 Task: Add a signature Ellie Thompson containing 'Have a wonderful Easter, Ellie Thompson' to email address softage.1@softage.net and add a folder Equipment
Action: Mouse moved to (88, 91)
Screenshot: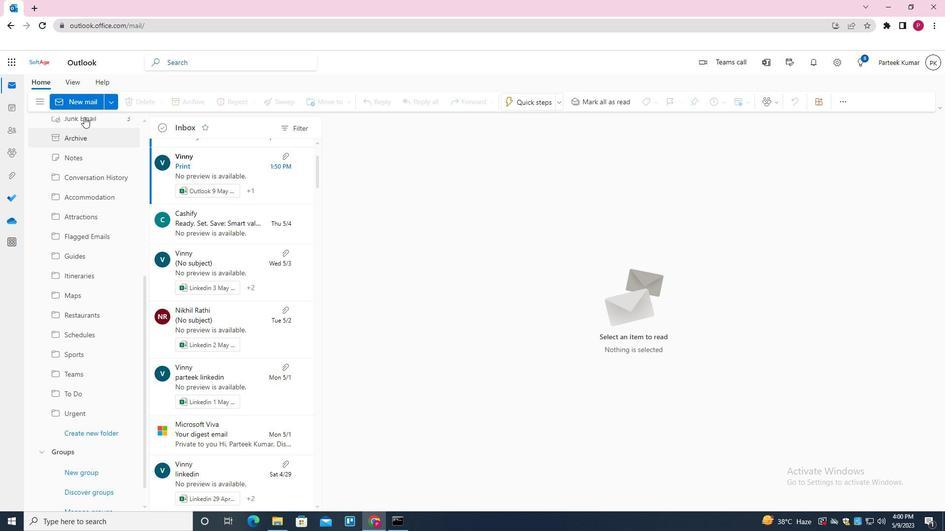 
Action: Mouse pressed left at (88, 91)
Screenshot: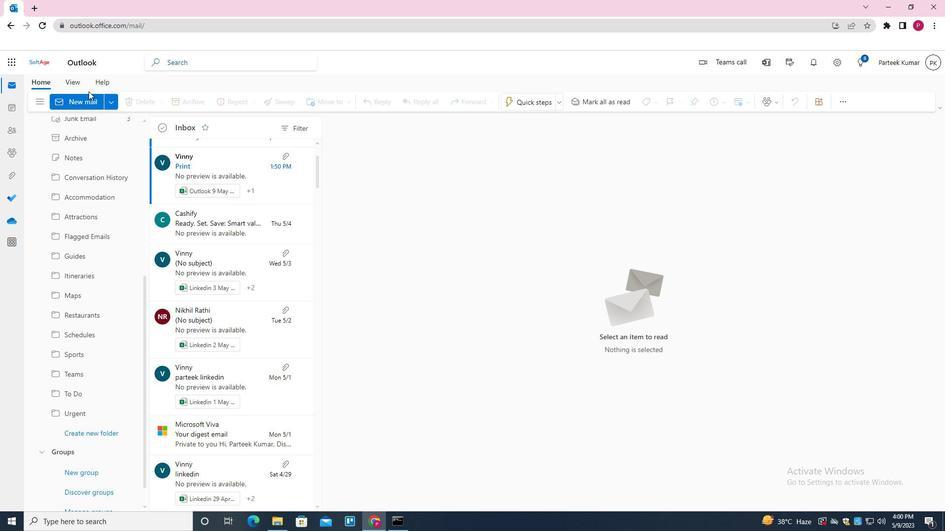 
Action: Mouse moved to (90, 102)
Screenshot: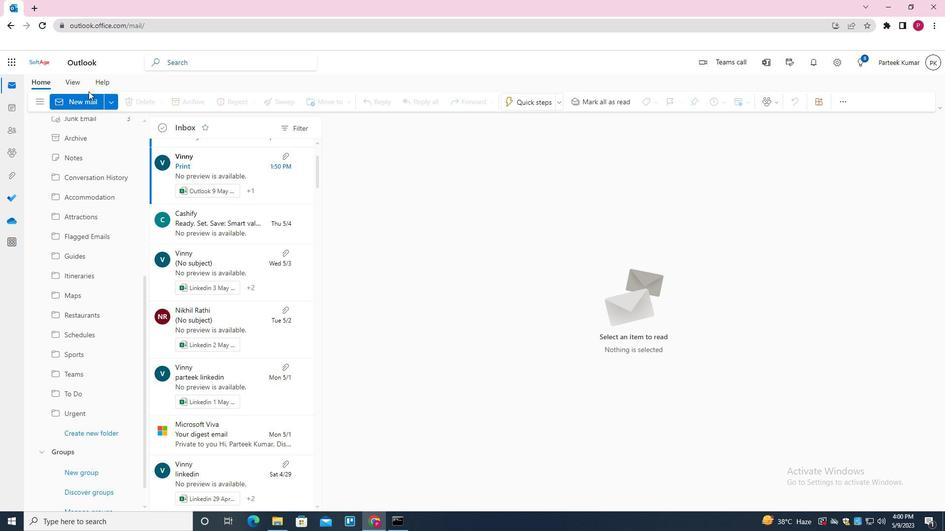 
Action: Mouse pressed left at (90, 102)
Screenshot: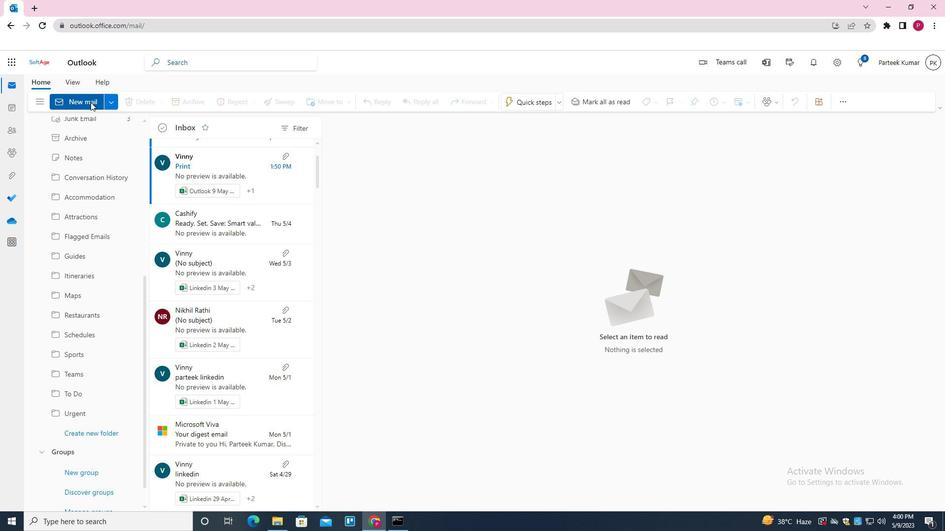 
Action: Mouse moved to (437, 238)
Screenshot: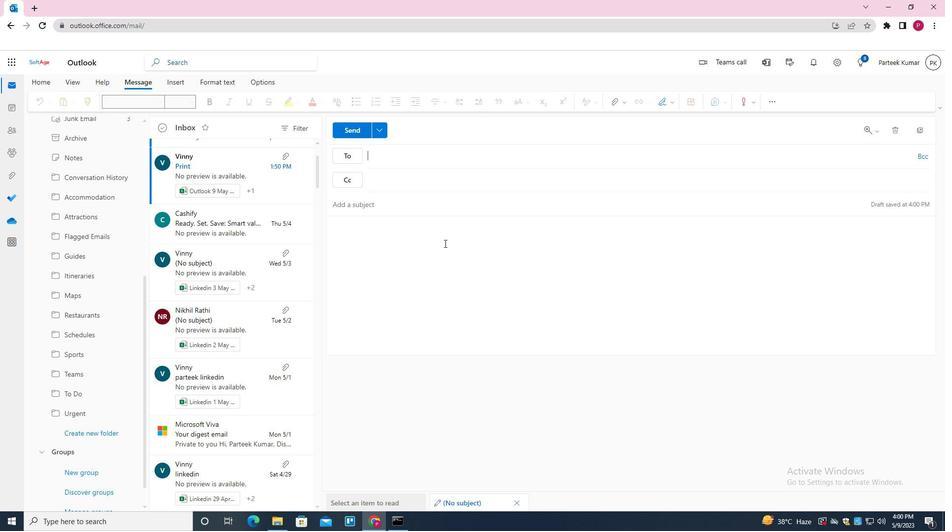 
Action: Mouse pressed left at (437, 238)
Screenshot: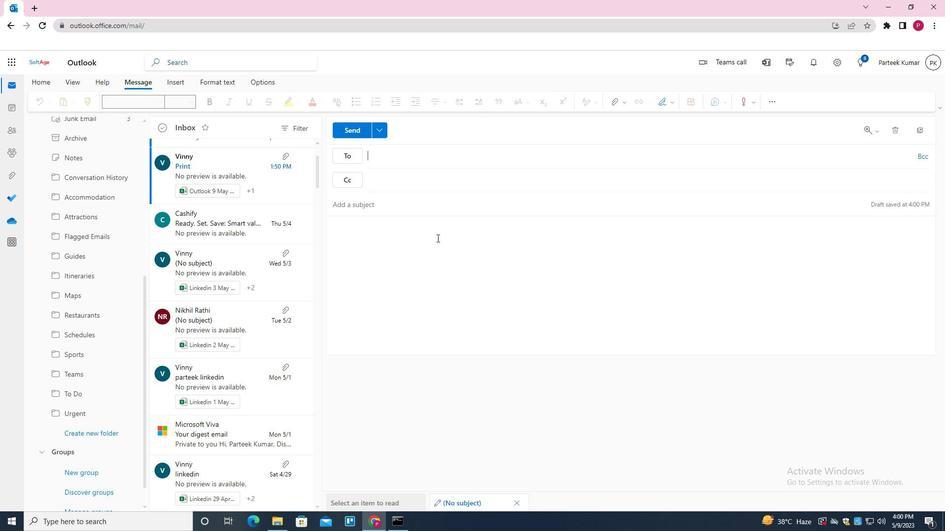 
Action: Mouse moved to (671, 102)
Screenshot: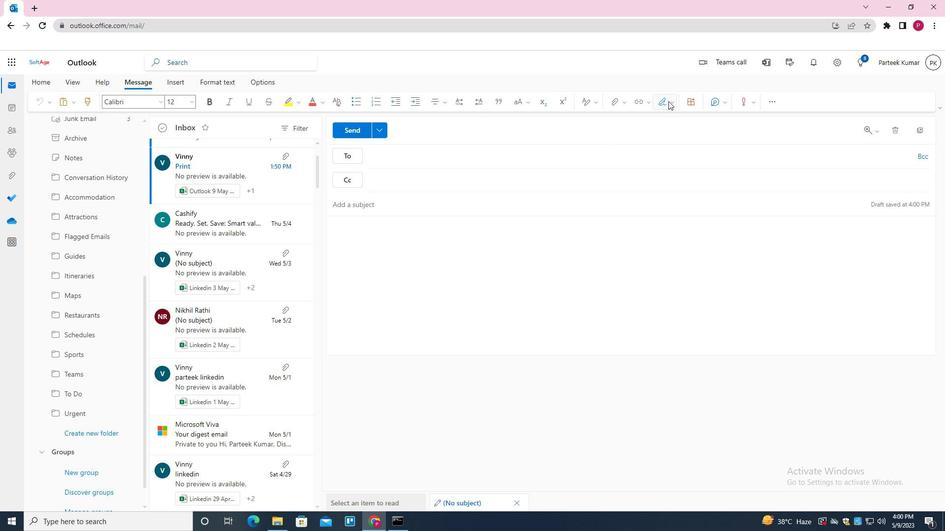 
Action: Mouse pressed left at (671, 102)
Screenshot: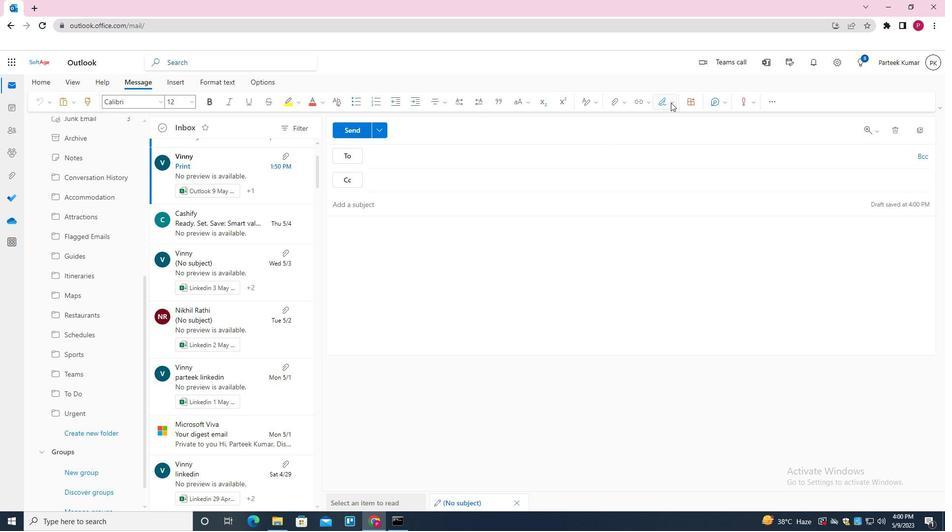 
Action: Mouse moved to (633, 234)
Screenshot: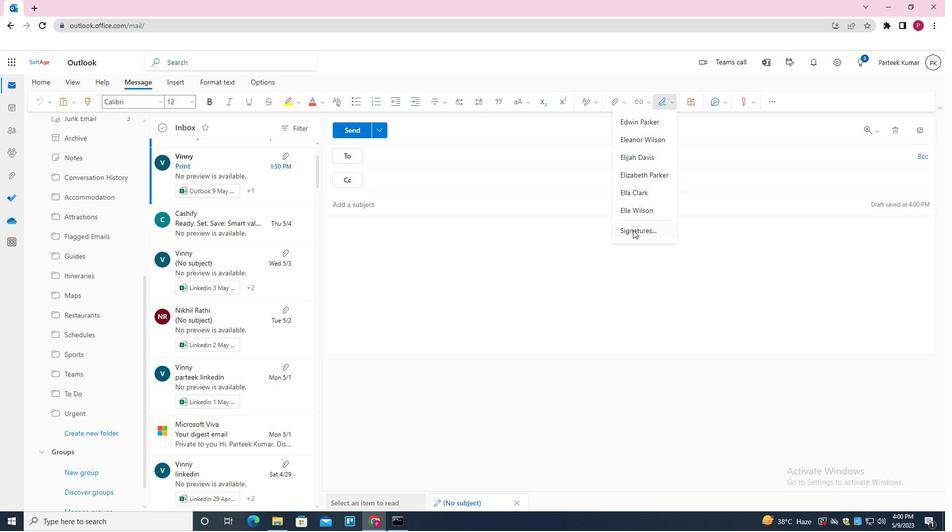 
Action: Mouse pressed left at (633, 234)
Screenshot: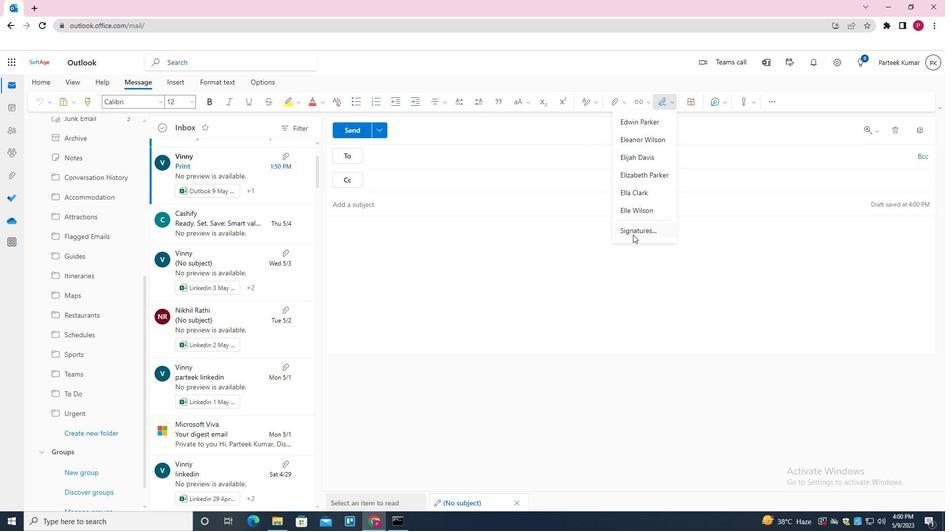 
Action: Mouse moved to (403, 162)
Screenshot: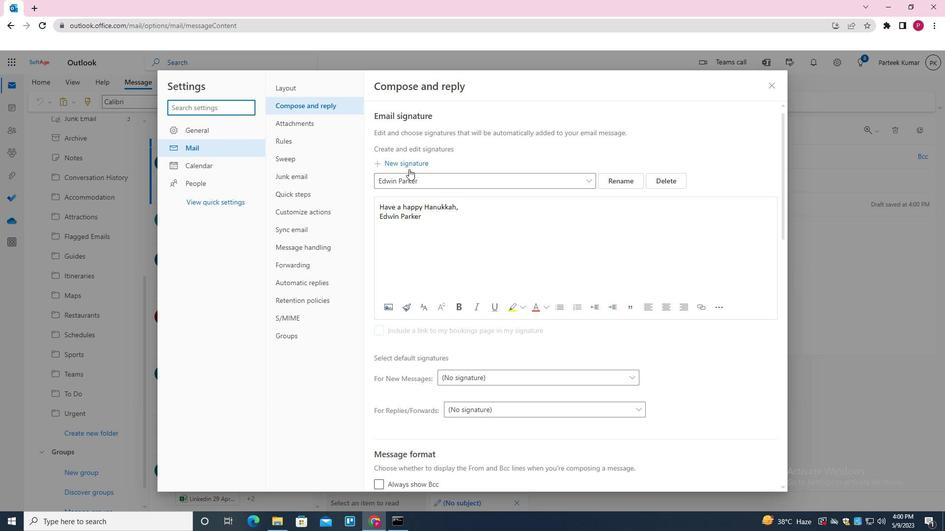 
Action: Mouse pressed left at (403, 162)
Screenshot: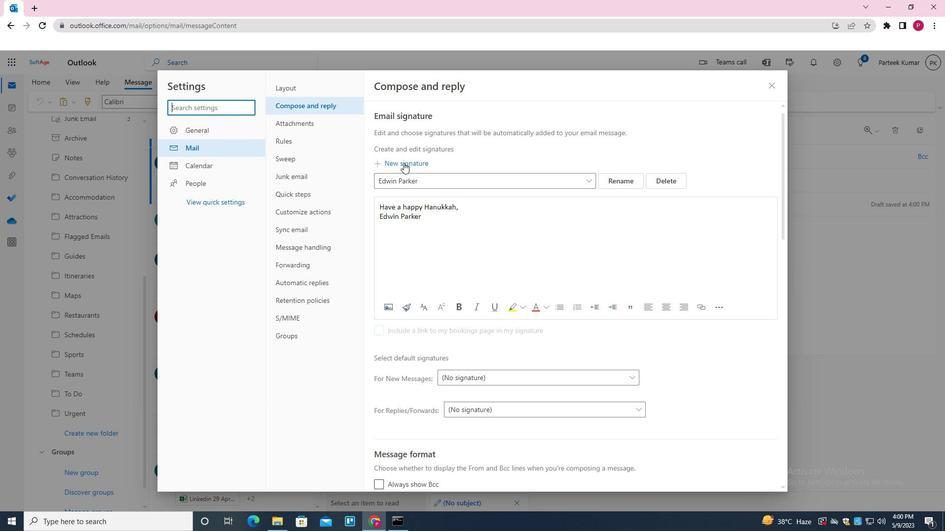 
Action: Mouse moved to (408, 182)
Screenshot: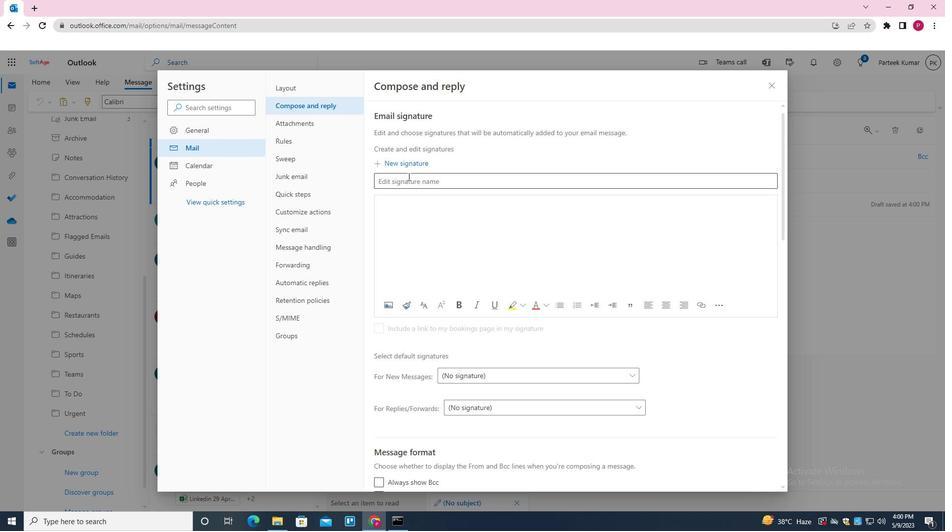 
Action: Mouse pressed left at (408, 182)
Screenshot: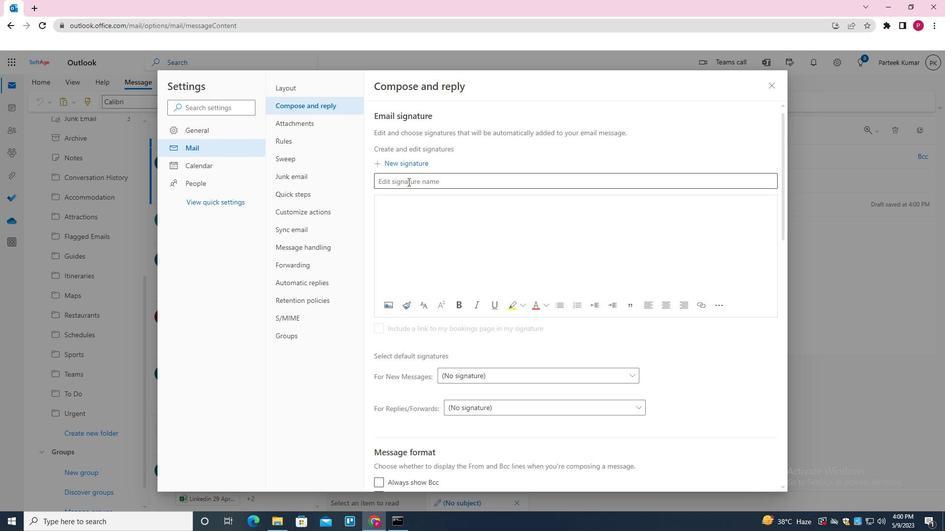 
Action: Key pressed <Key.shift><Key.shift><Key.shift><Key.shift><Key.shift><Key.shift><Key.shift><Key.shift><Key.shift><Key.shift><Key.shift><Key.shift><Key.shift><Key.shift><Key.shift><Key.shift><Key.shift><Key.shift><Key.shift><Key.shift><Key.shift><Key.shift>ELLIE<Key.space><Key.shift><Key.shift><Key.shift><Key.shift>THOMPSON
Screenshot: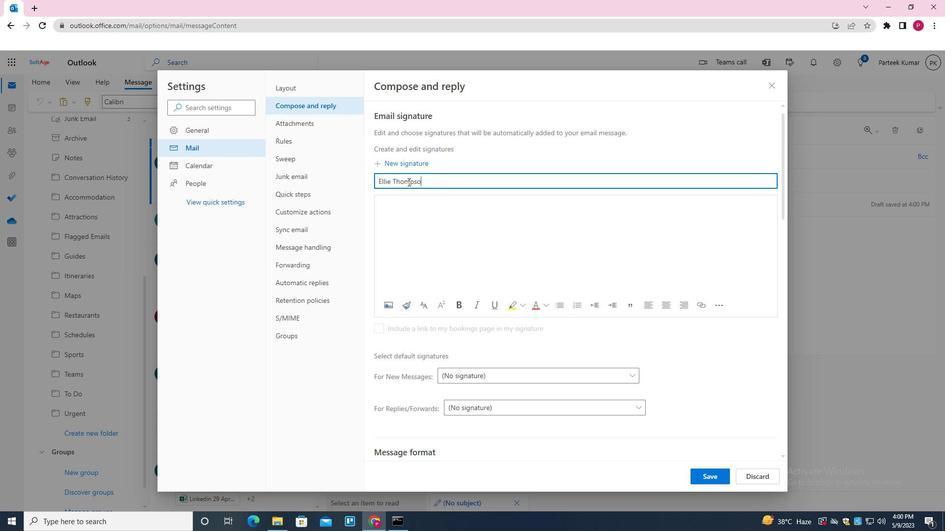 
Action: Mouse moved to (433, 206)
Screenshot: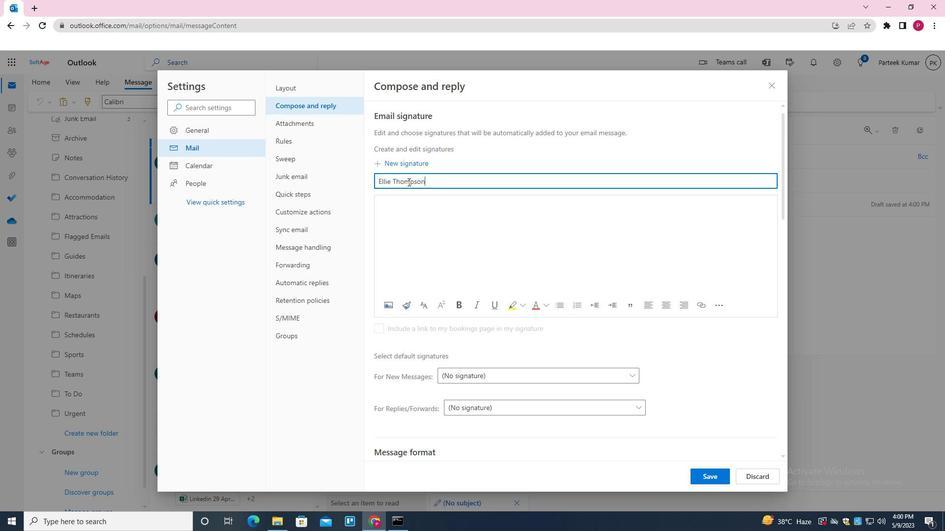 
Action: Mouse pressed left at (433, 206)
Screenshot: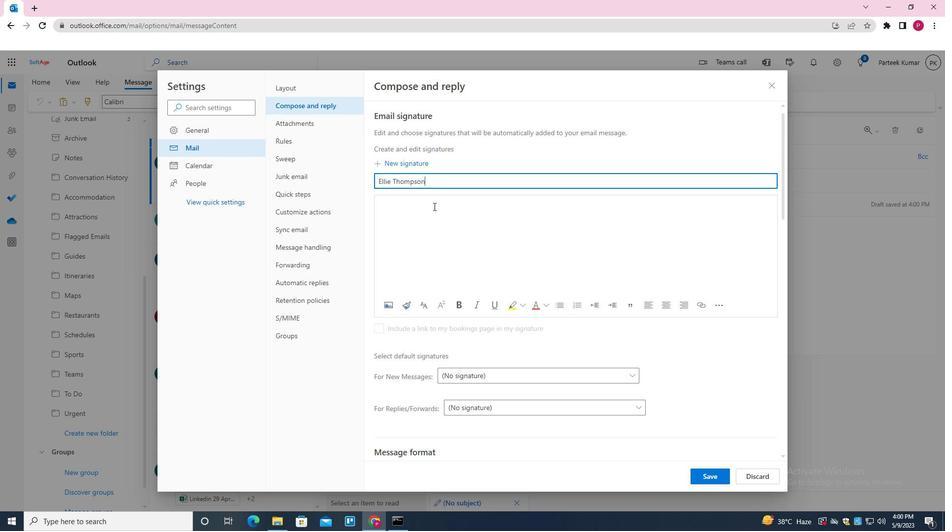 
Action: Key pressed <Key.shift>HAVE<Key.space>A<Key.space>WONDERG<Key.backspace>FUL<Key.space><Key.shift>EASTER,<Key.enter><Key.shift><Key.shift><Key.shift><Key.shift>ELLIE<Key.space><Key.shift>THOMPSO<Key.backspace>ON
Screenshot: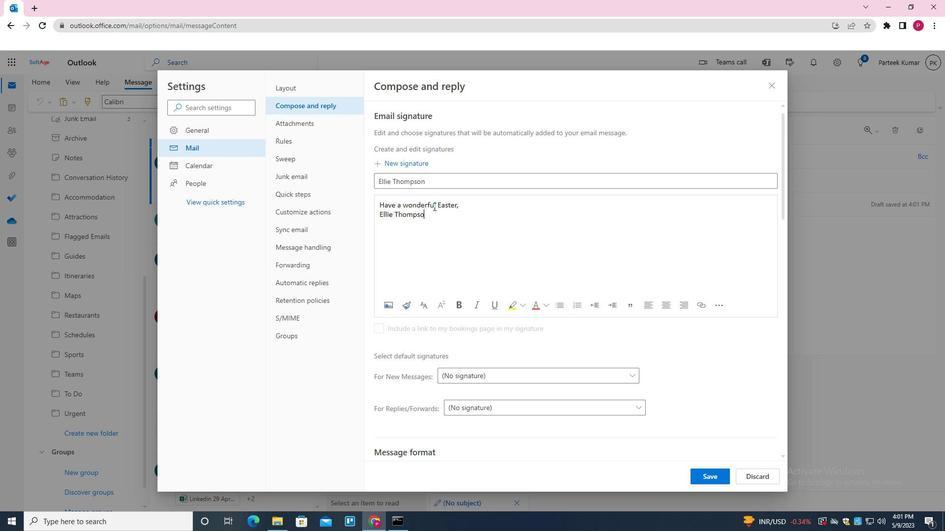 
Action: Mouse moved to (711, 485)
Screenshot: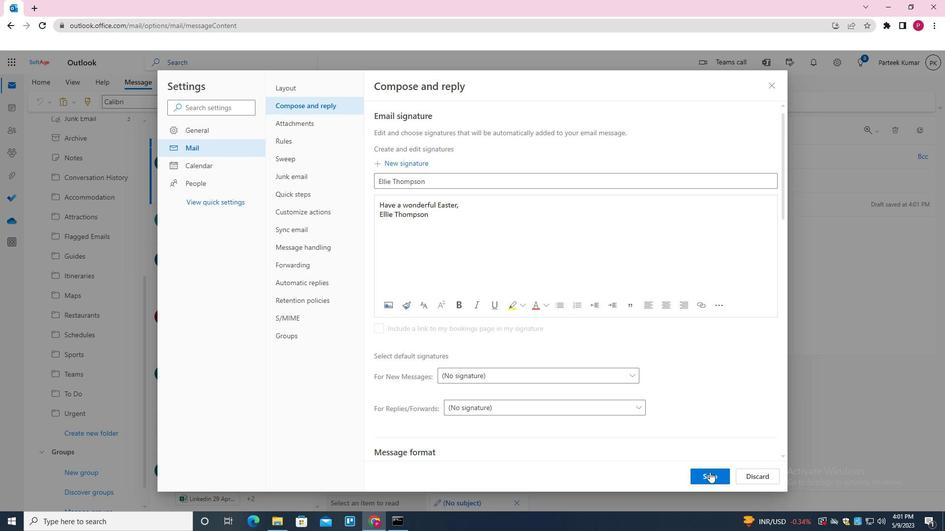 
Action: Mouse pressed left at (711, 485)
Screenshot: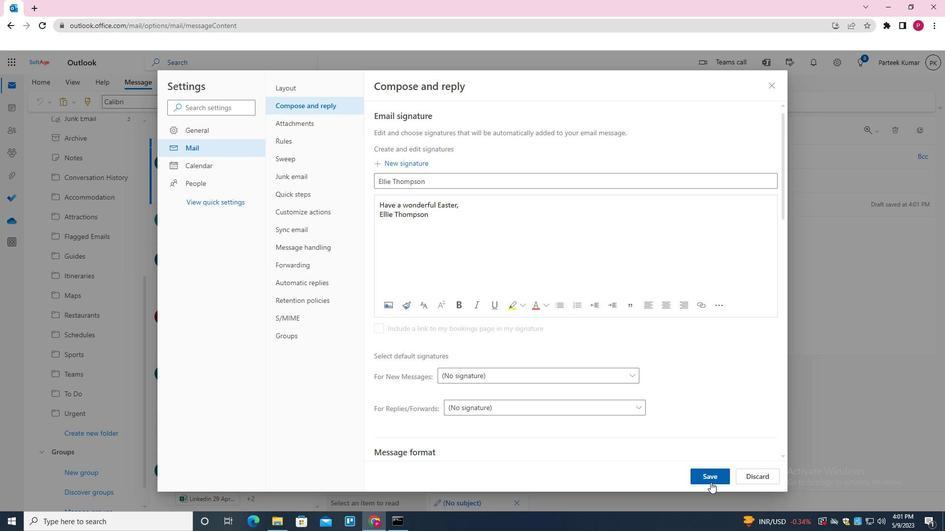 
Action: Mouse moved to (711, 481)
Screenshot: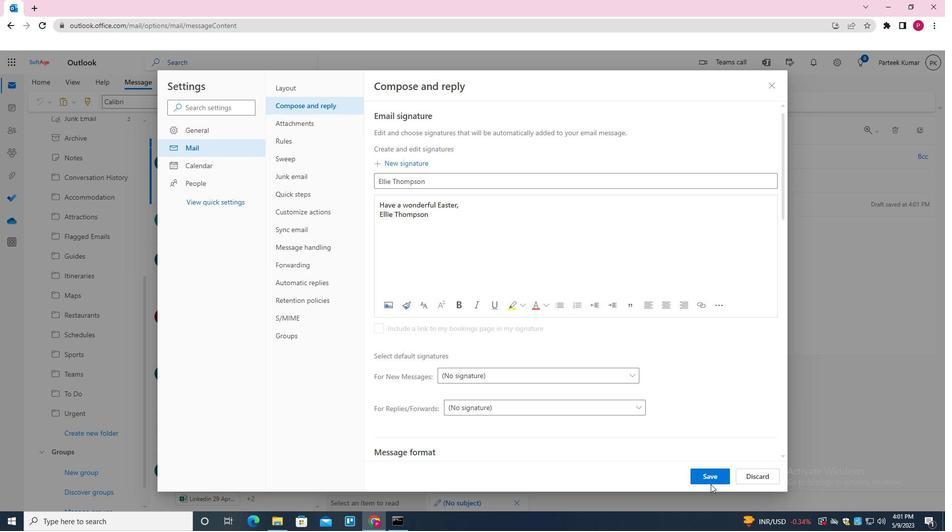 
Action: Mouse pressed left at (711, 481)
Screenshot: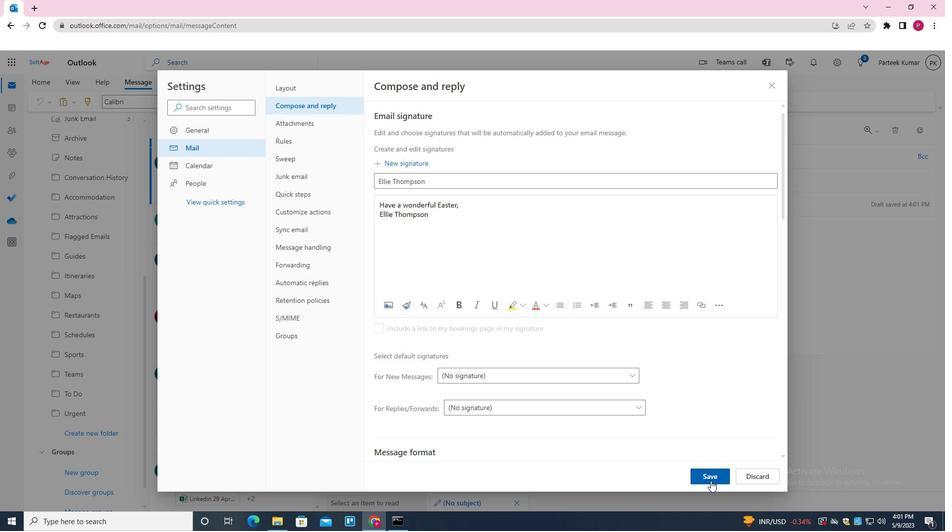 
Action: Mouse moved to (769, 87)
Screenshot: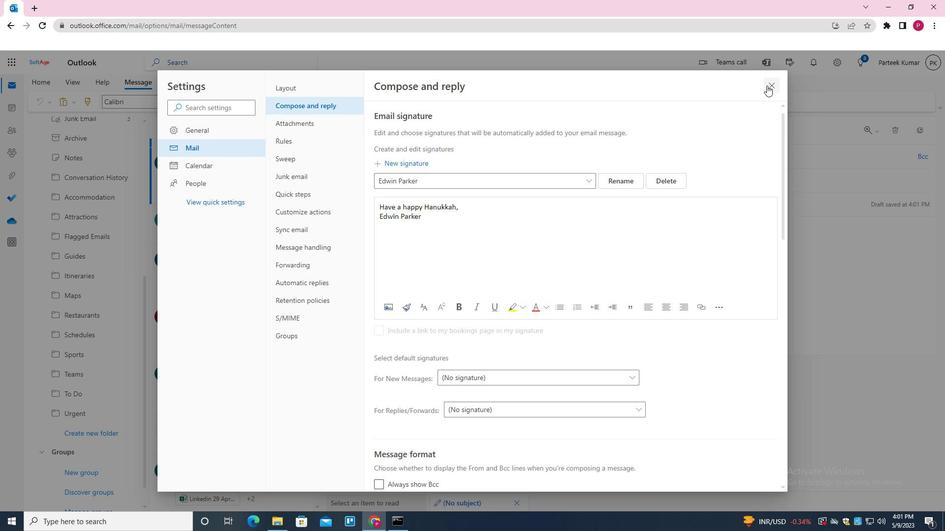
Action: Mouse pressed left at (769, 87)
Screenshot: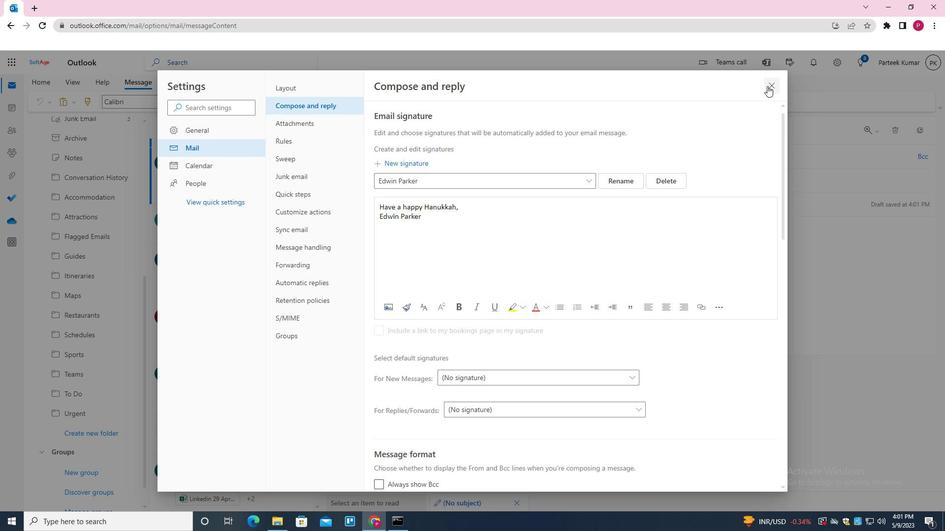 
Action: Mouse moved to (448, 243)
Screenshot: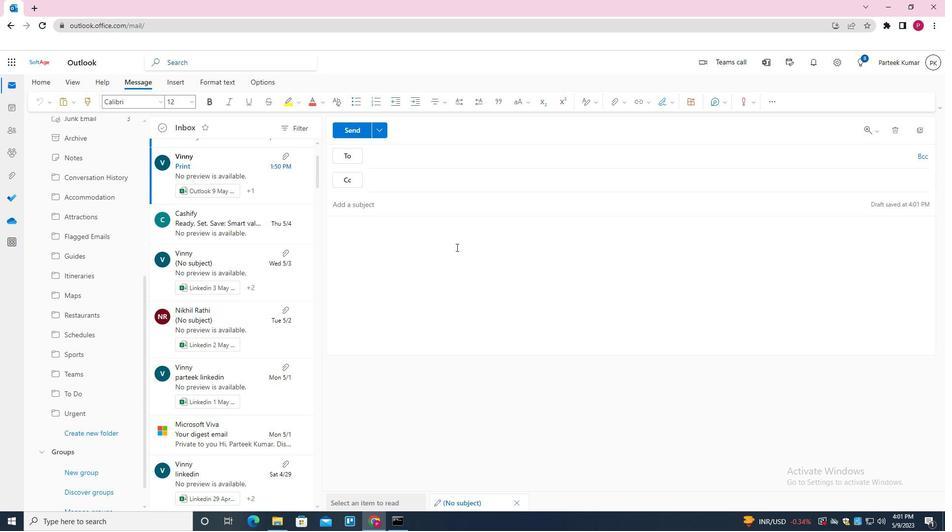 
Action: Mouse pressed left at (448, 243)
Screenshot: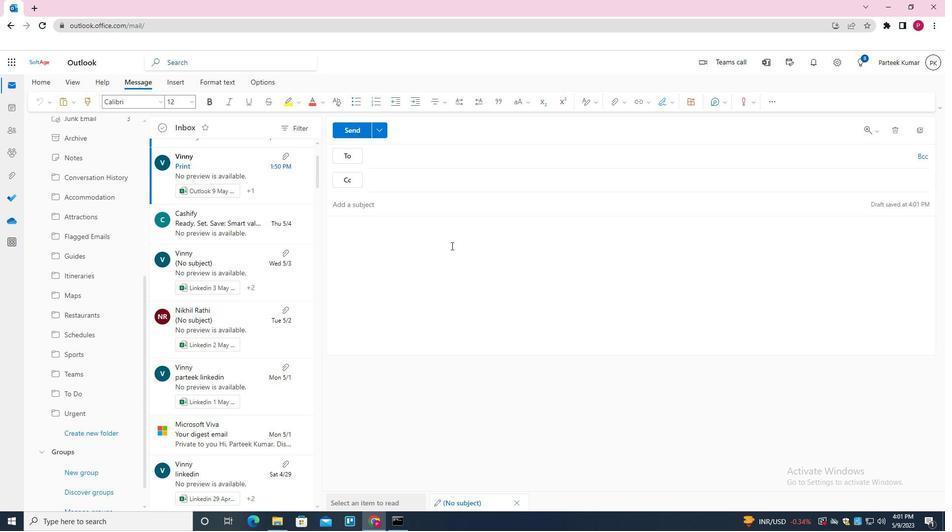 
Action: Mouse moved to (672, 105)
Screenshot: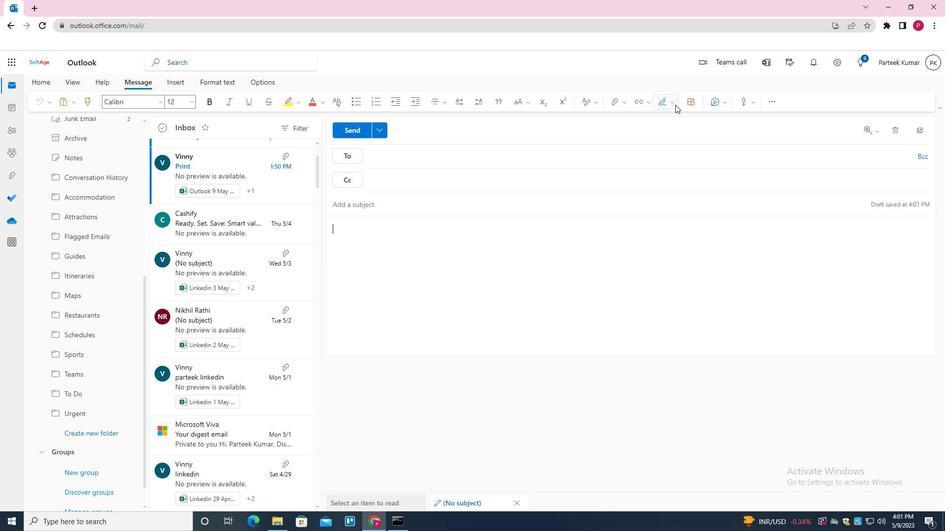 
Action: Mouse pressed left at (672, 105)
Screenshot: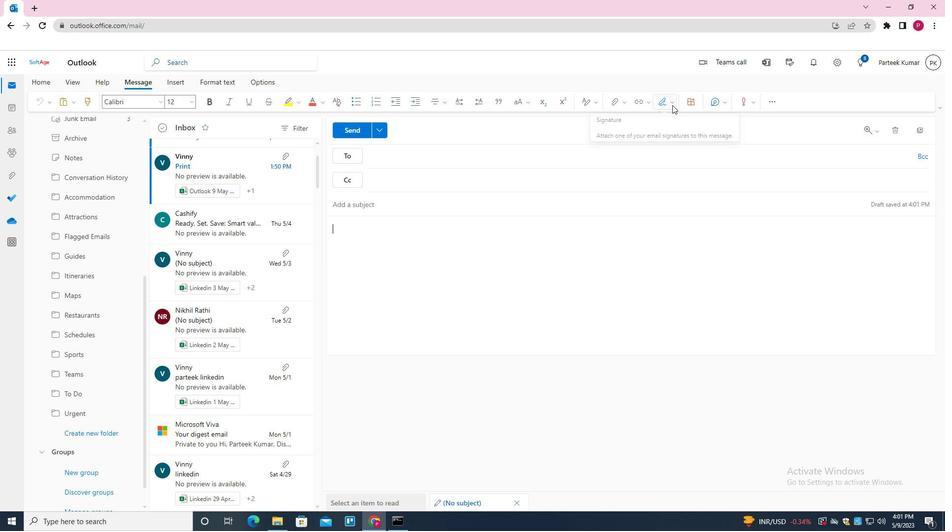 
Action: Mouse moved to (643, 228)
Screenshot: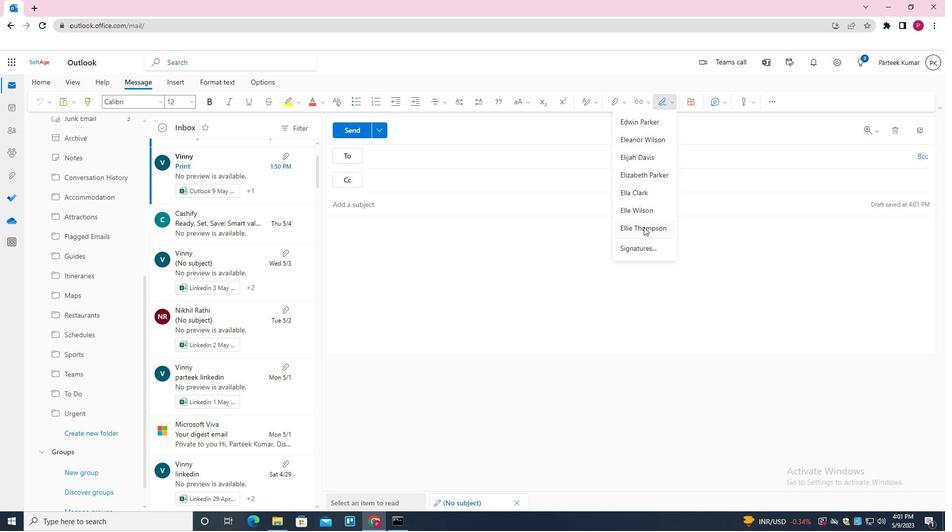 
Action: Mouse pressed left at (643, 228)
Screenshot: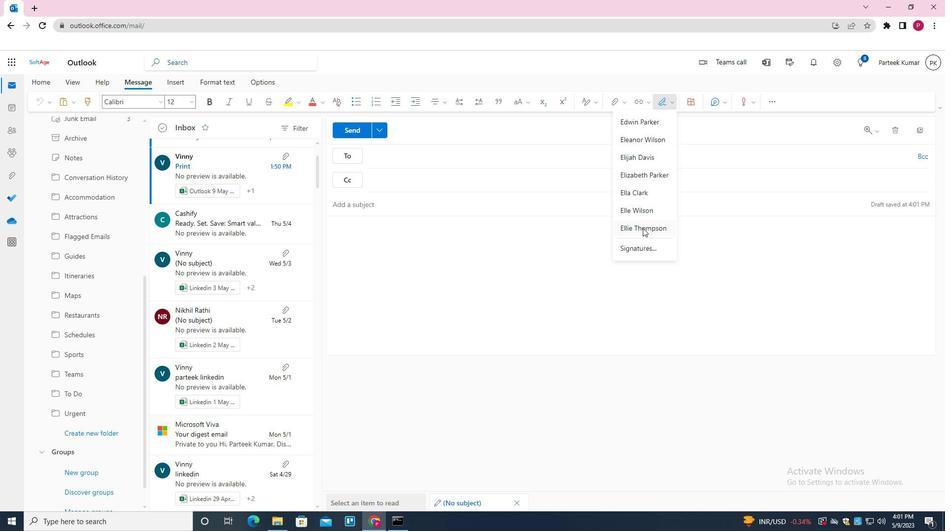 
Action: Mouse moved to (399, 154)
Screenshot: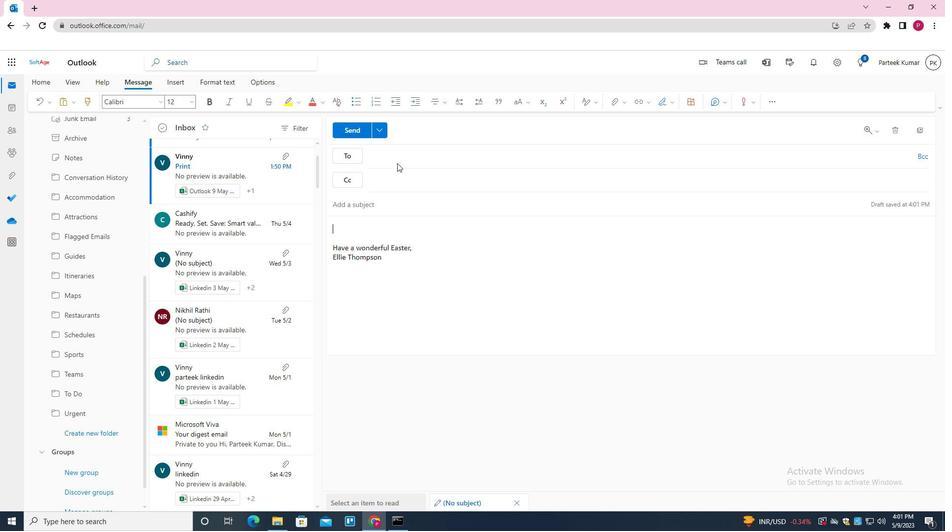
Action: Mouse pressed left at (399, 154)
Screenshot: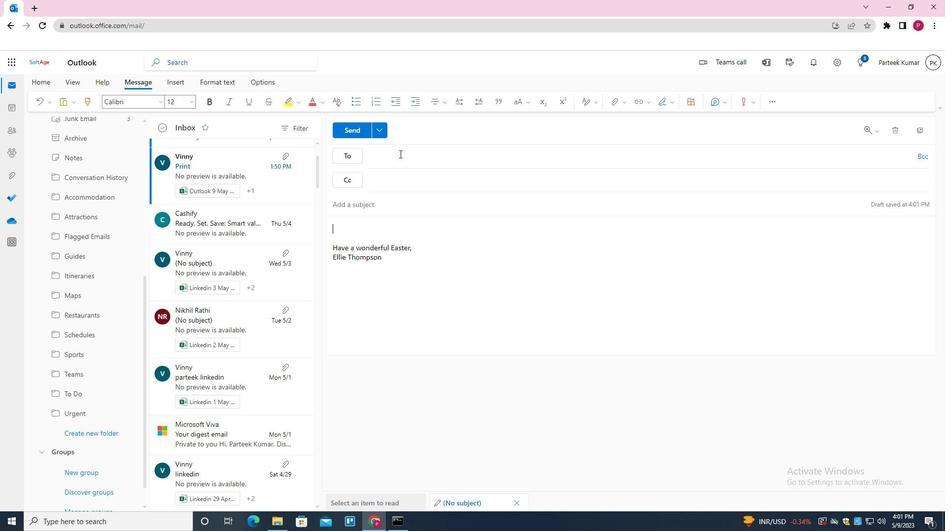 
Action: Key pressed SOFTAGE<Key.enter>
Screenshot: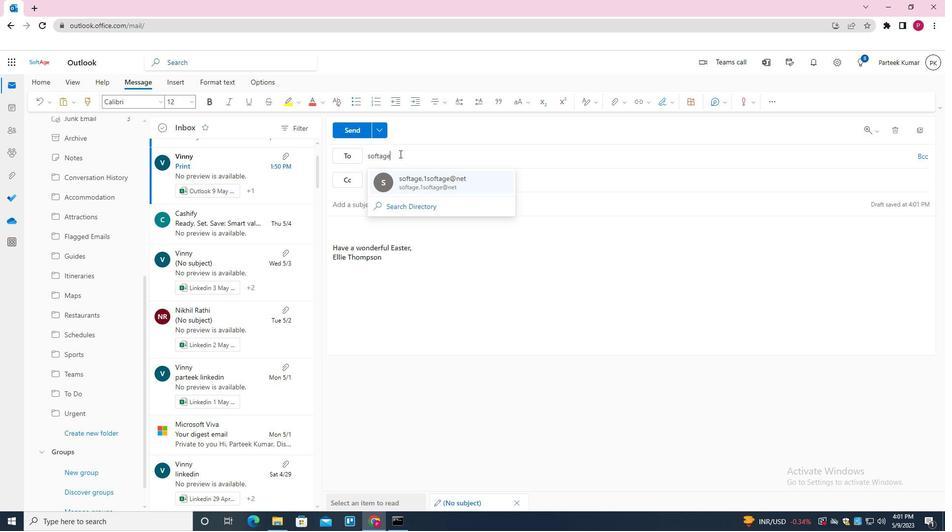 
Action: Mouse moved to (159, 326)
Screenshot: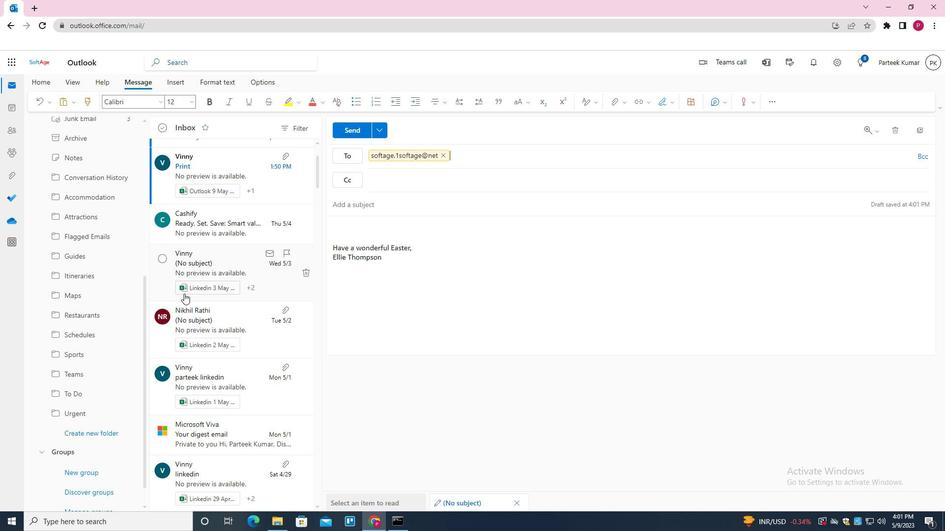 
Action: Mouse scrolled (159, 325) with delta (0, 0)
Screenshot: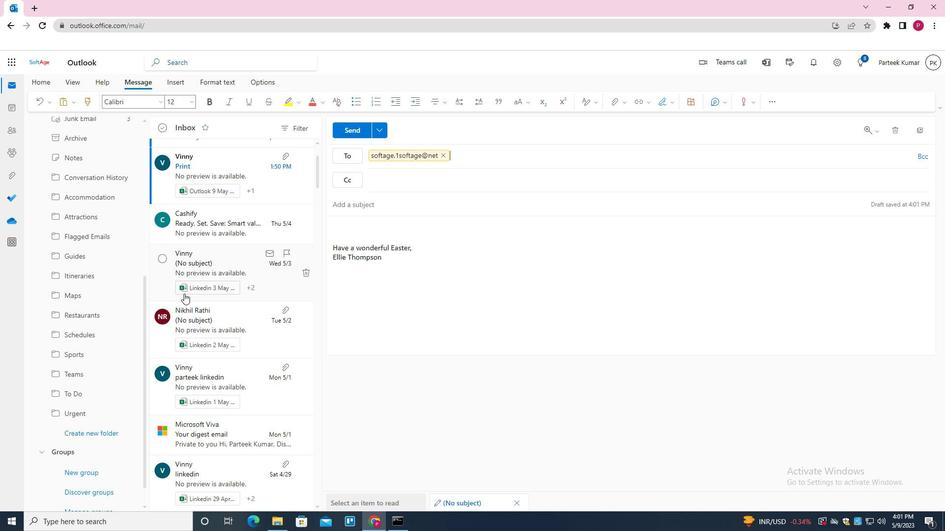 
Action: Mouse moved to (91, 360)
Screenshot: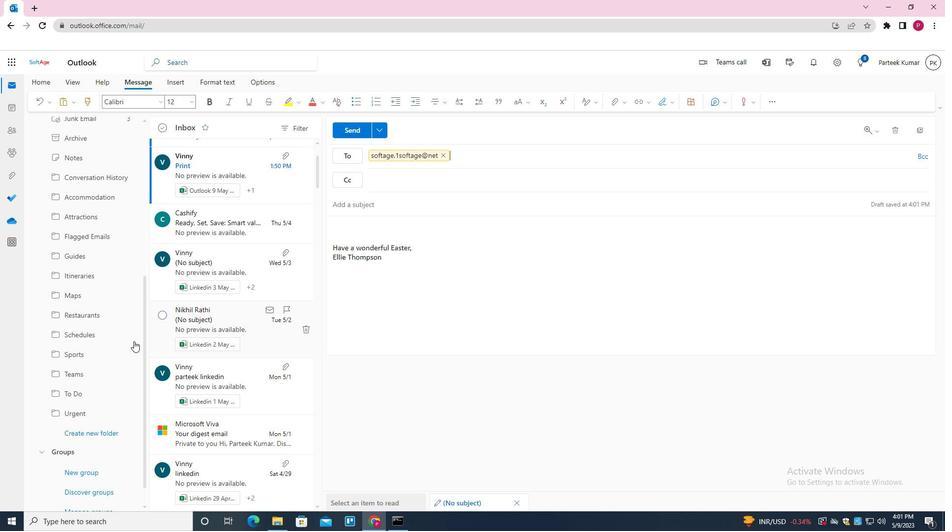 
Action: Mouse scrolled (91, 359) with delta (0, 0)
Screenshot: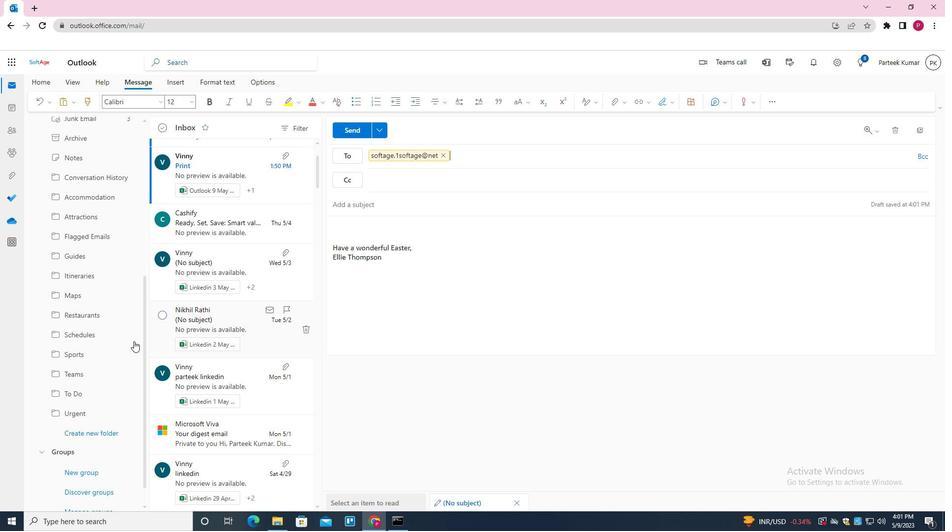 
Action: Mouse moved to (91, 364)
Screenshot: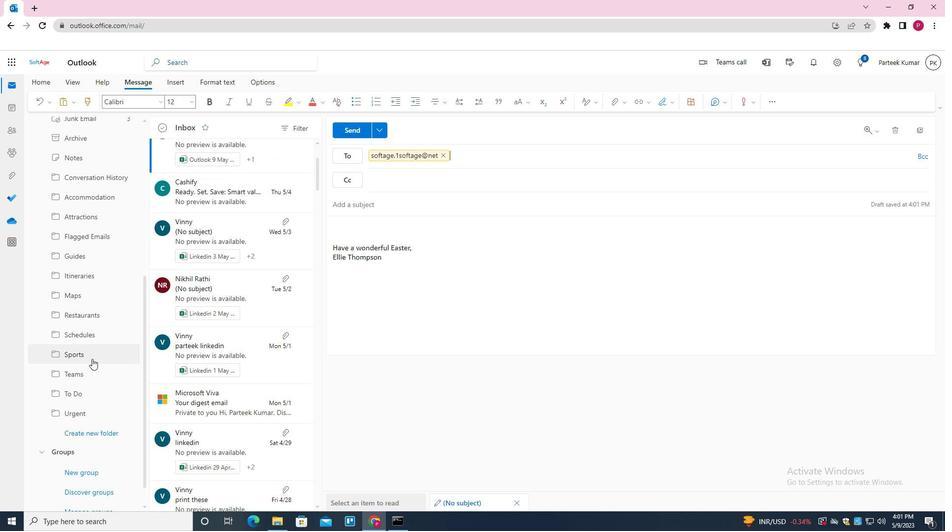 
Action: Mouse scrolled (91, 364) with delta (0, 0)
Screenshot: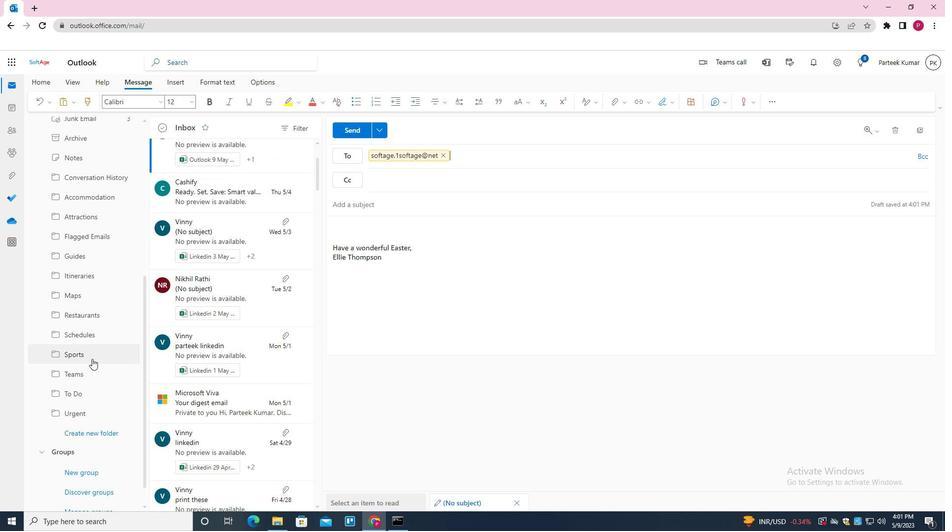 
Action: Mouse moved to (91, 366)
Screenshot: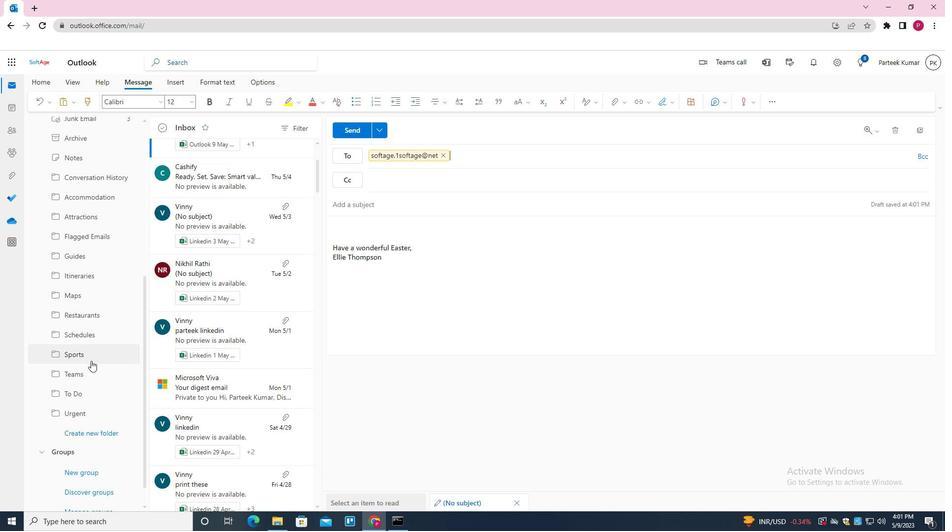 
Action: Mouse scrolled (91, 365) with delta (0, 0)
Screenshot: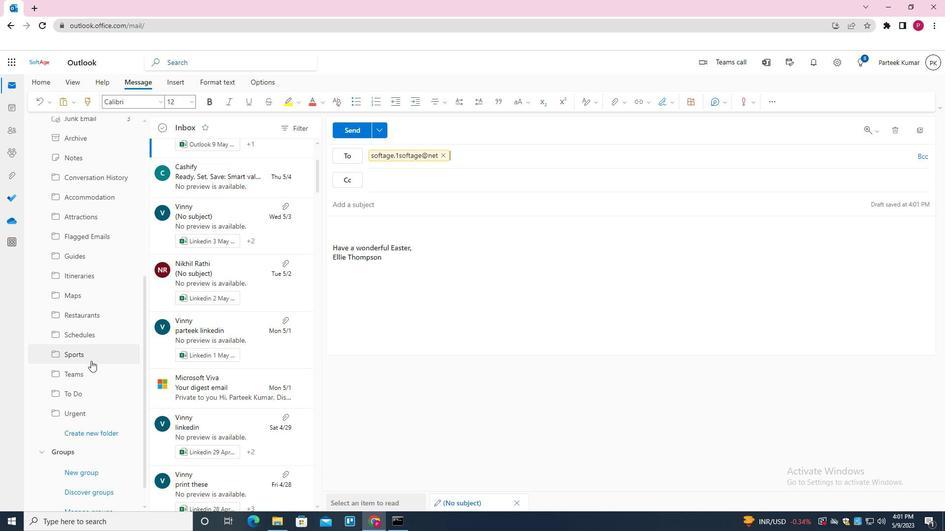 
Action: Mouse moved to (91, 400)
Screenshot: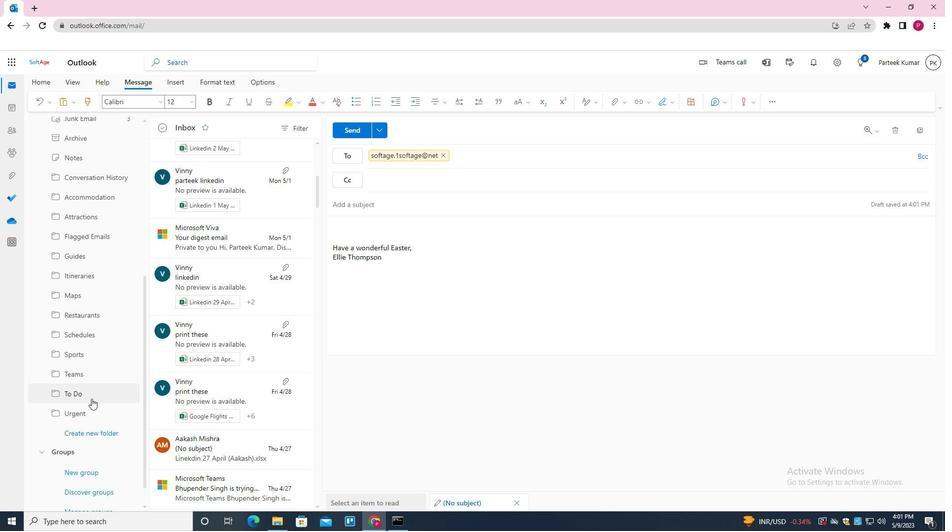 
Action: Mouse scrolled (91, 399) with delta (0, 0)
Screenshot: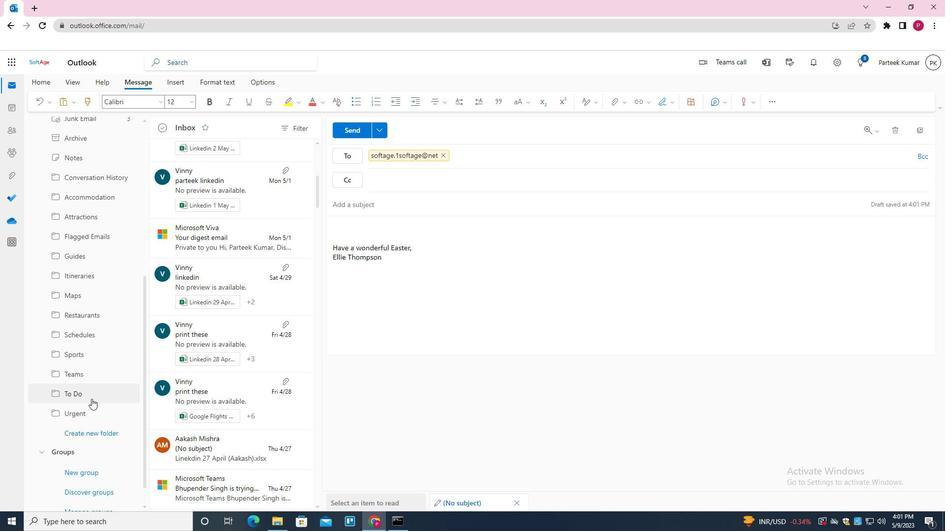 
Action: Mouse moved to (91, 400)
Screenshot: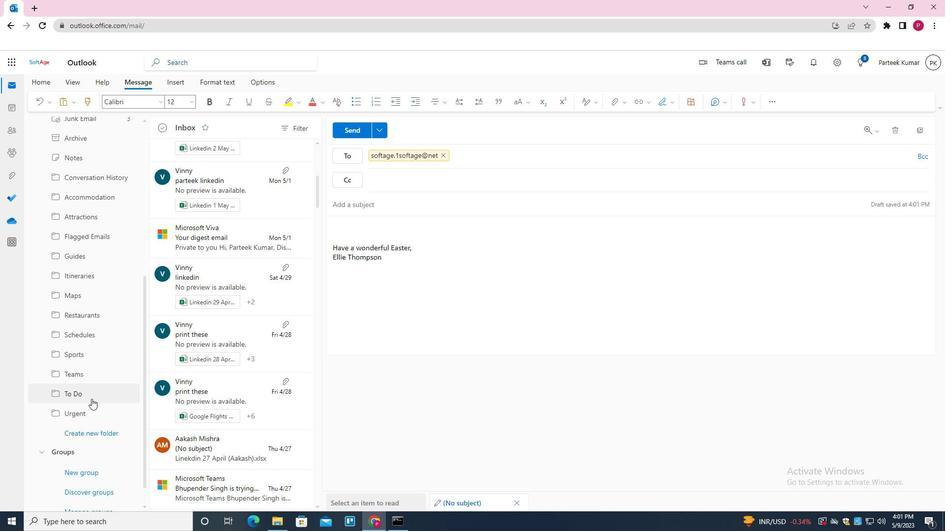 
Action: Mouse scrolled (91, 400) with delta (0, 0)
Screenshot: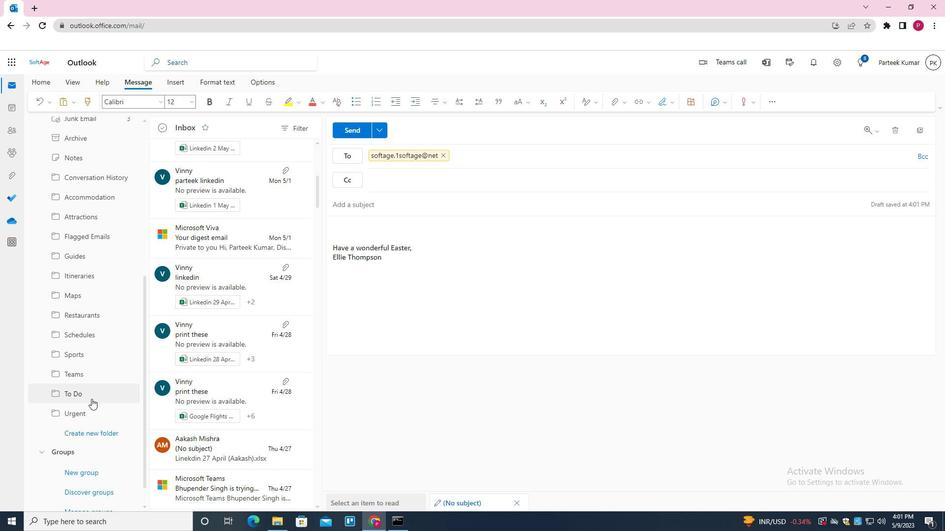 
Action: Mouse moved to (91, 401)
Screenshot: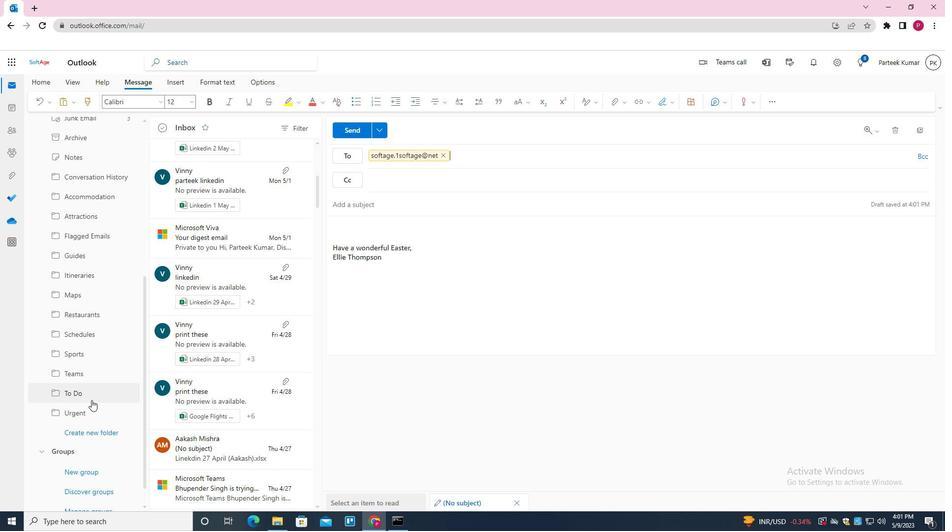 
Action: Mouse scrolled (91, 400) with delta (0, 0)
Screenshot: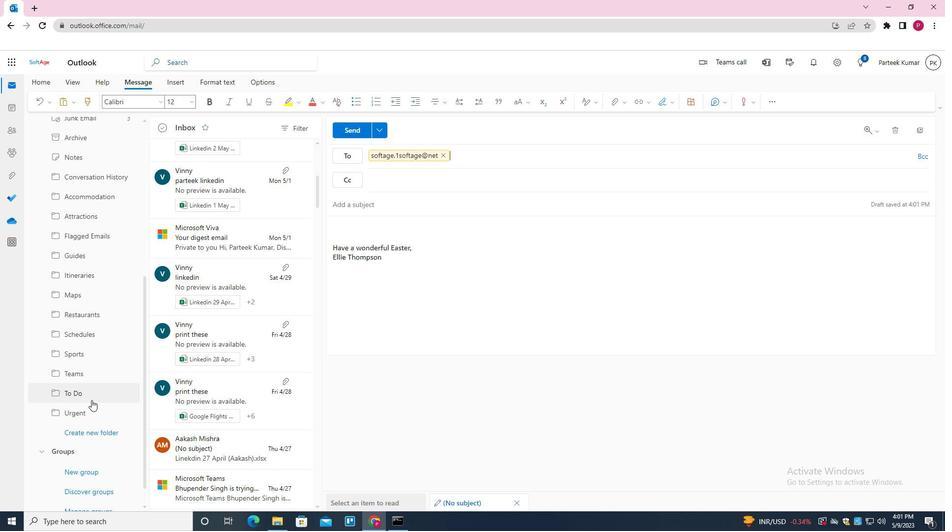 
Action: Mouse moved to (96, 413)
Screenshot: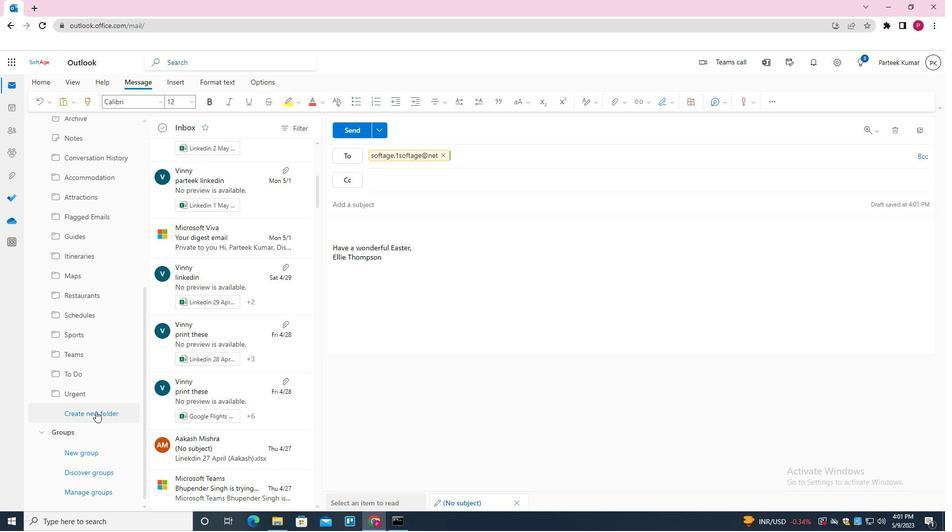 
Action: Mouse pressed left at (96, 413)
Screenshot: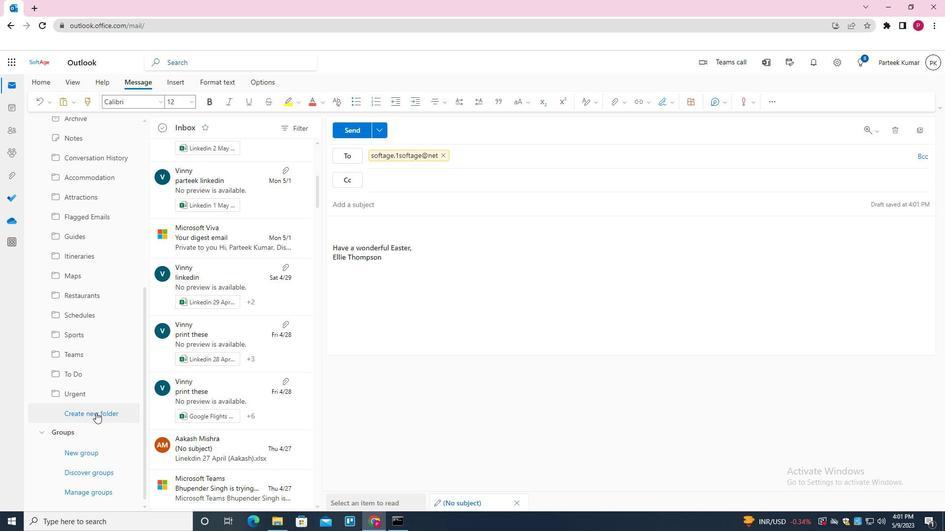 
Action: Key pressed <Key.shift><Key.shift><Key.shift><Key.shift><Key.shift><Key.shift><Key.shift><Key.shift><Key.shift><Key.shift><Key.shift><Key.shift><Key.shift><Key.shift><Key.shift><Key.shift><Key.shift><Key.shift><Key.shift><Key.shift><Key.shift><Key.shift><Key.shift><Key.shift><Key.shift>EQUIPMENT<Key.enter>
Screenshot: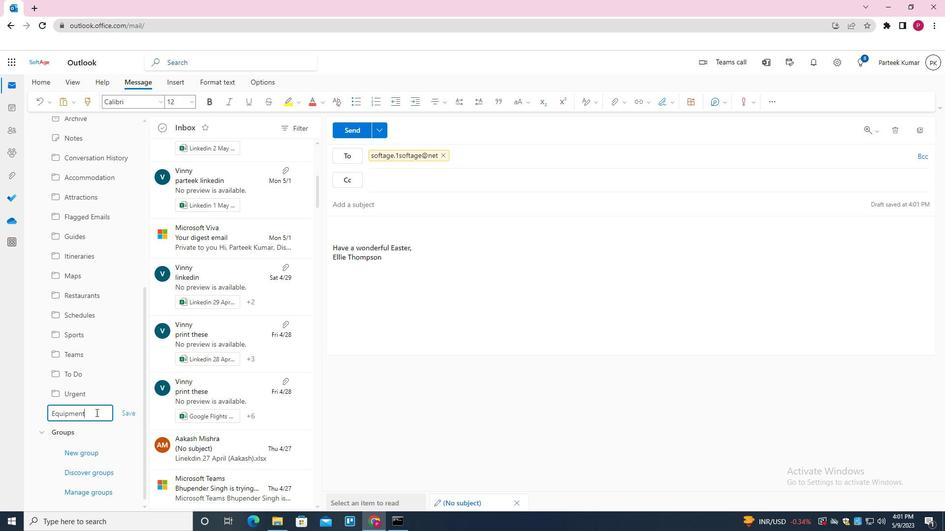 
Action: Mouse moved to (380, 365)
Screenshot: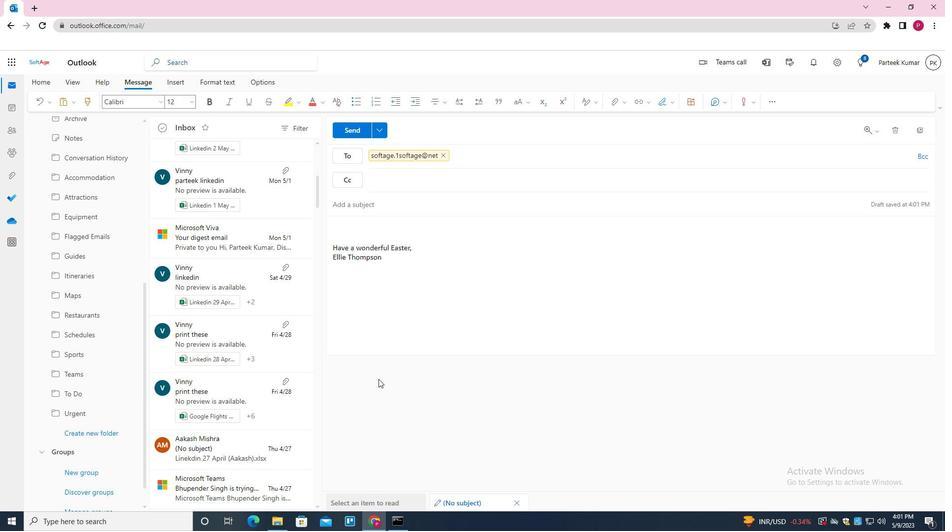 
